 Task: In the  document Employmentplan.docx Change the allignment of footer to  'Left ' Select the entire text and insert font style 'Oswald' and font size: 16
Action: Mouse moved to (400, 509)
Screenshot: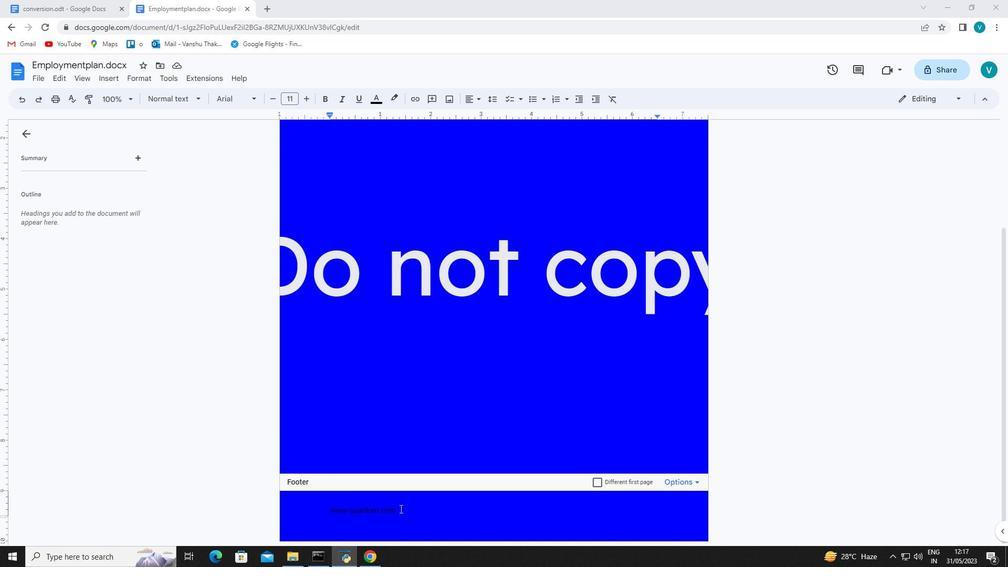 
Action: Mouse pressed left at (400, 509)
Screenshot: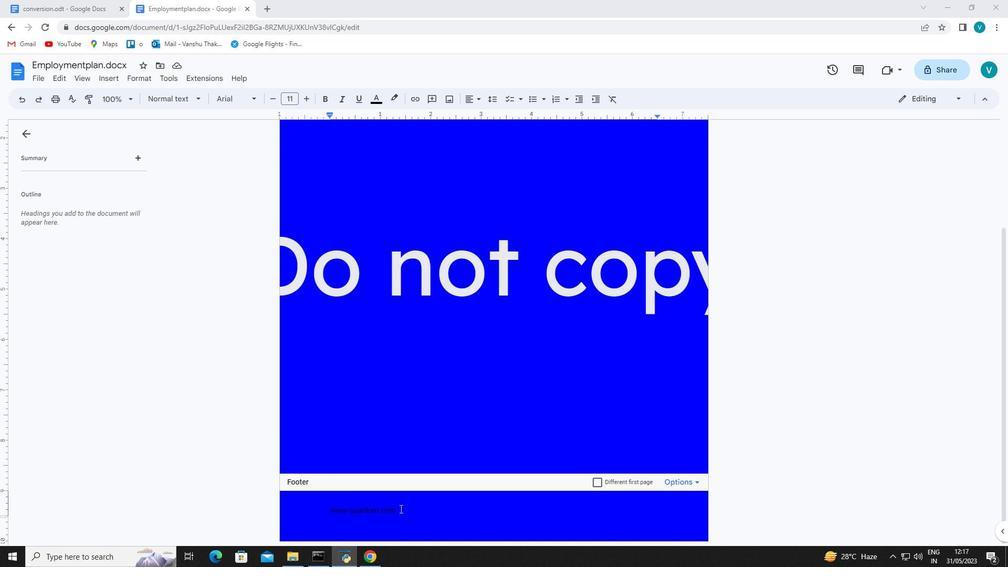 
Action: Mouse moved to (470, 93)
Screenshot: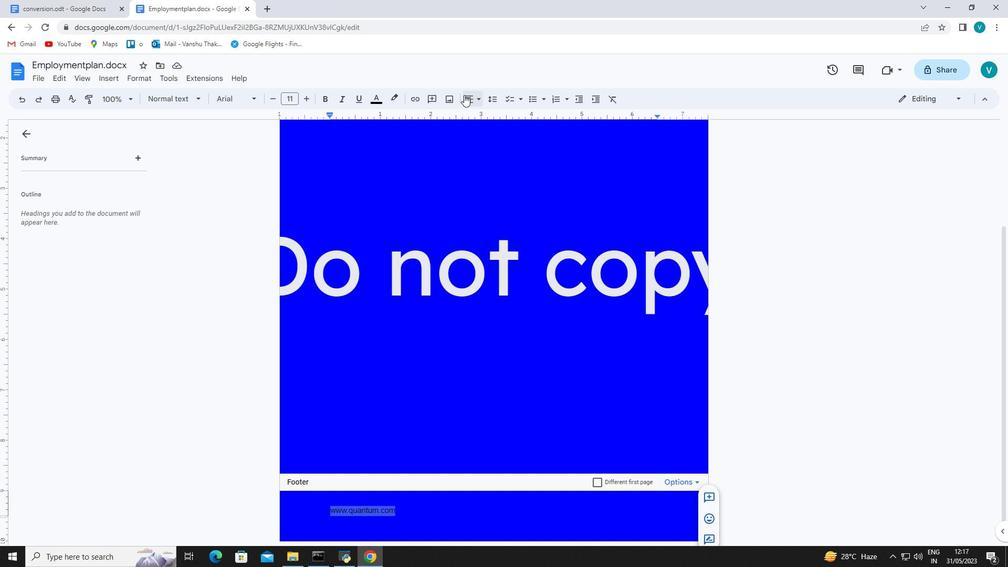 
Action: Mouse pressed left at (470, 93)
Screenshot: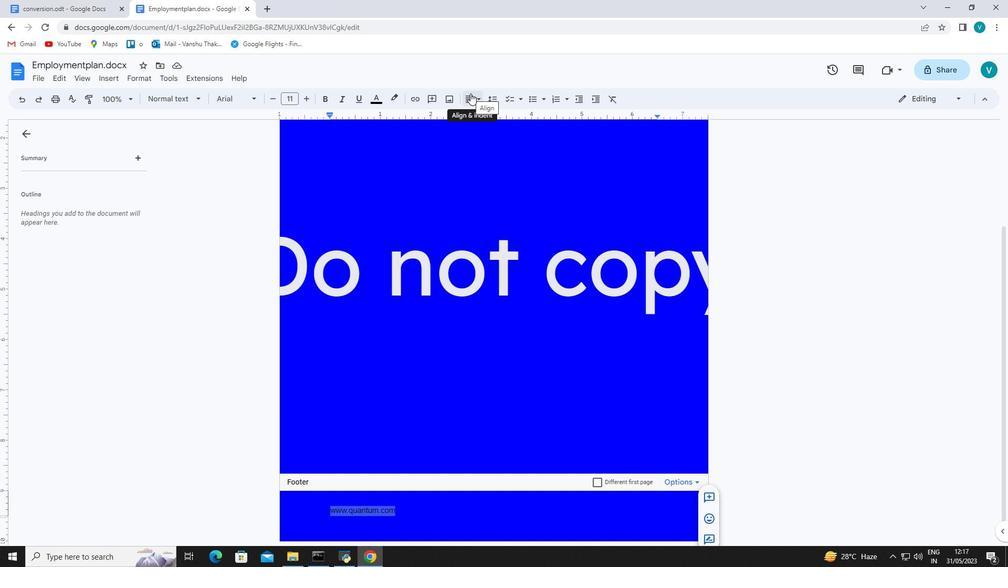 
Action: Mouse moved to (475, 113)
Screenshot: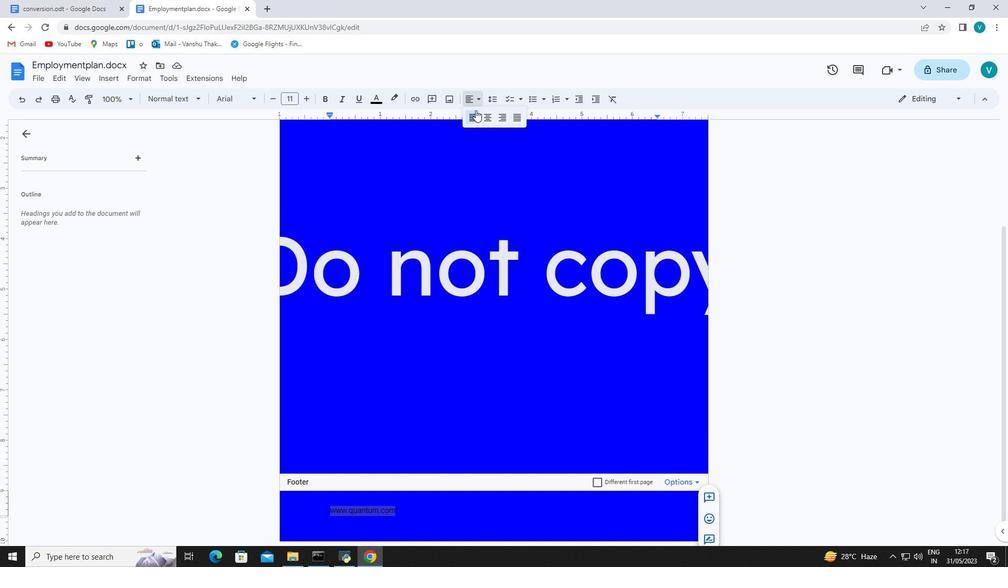 
Action: Mouse pressed left at (475, 113)
Screenshot: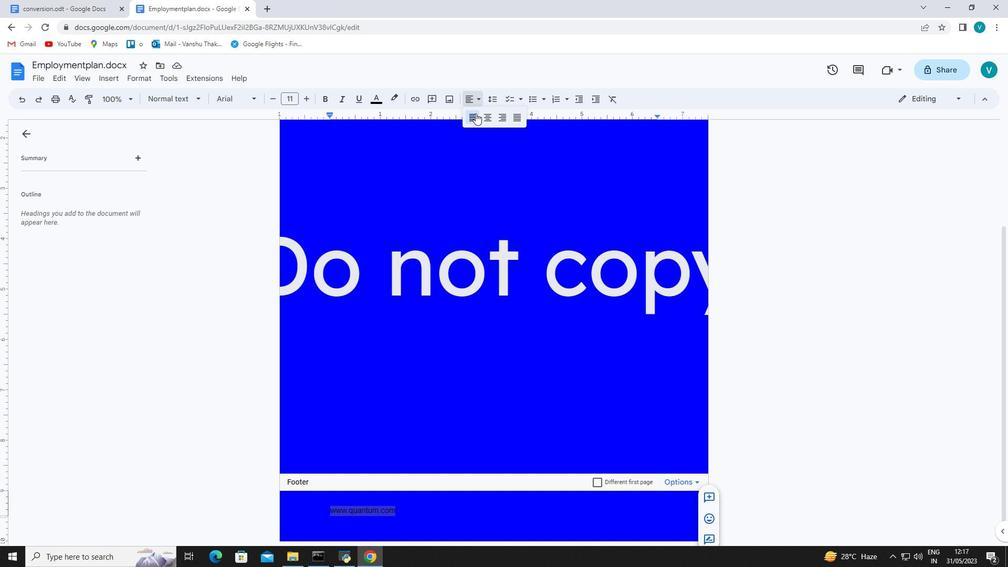 
Action: Mouse moved to (384, 314)
Screenshot: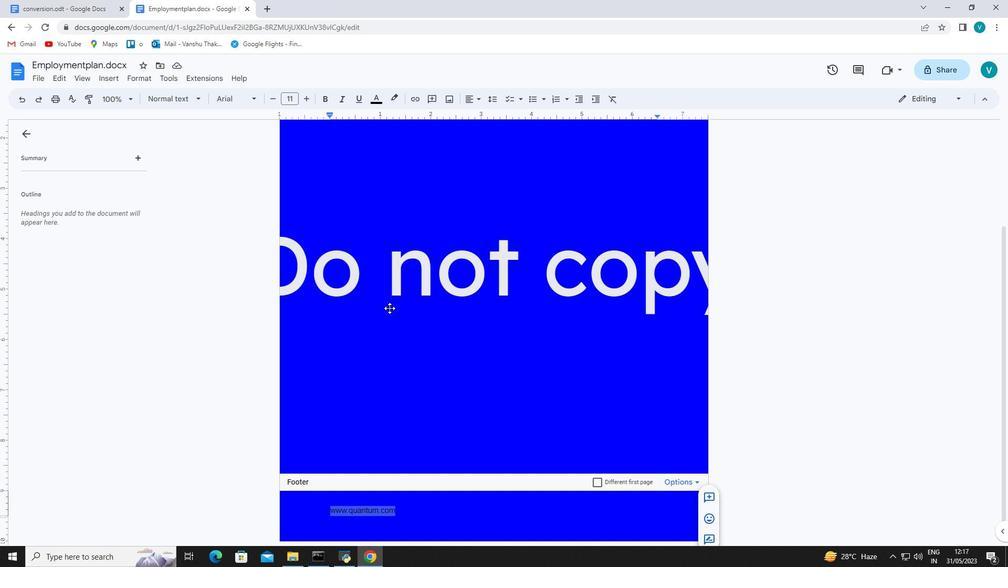 
Action: Mouse scrolled (384, 314) with delta (0, 0)
Screenshot: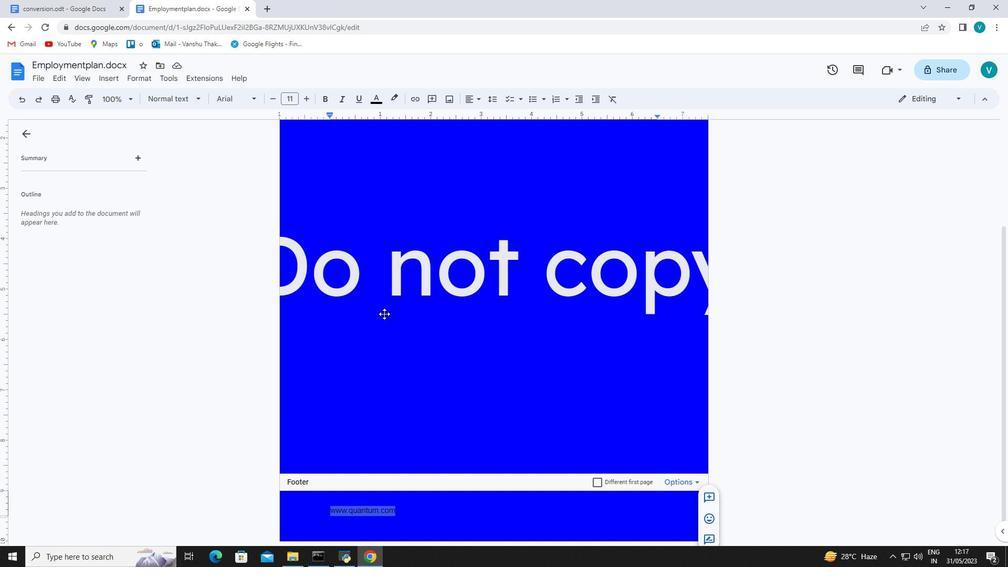 
Action: Mouse scrolled (384, 314) with delta (0, 0)
Screenshot: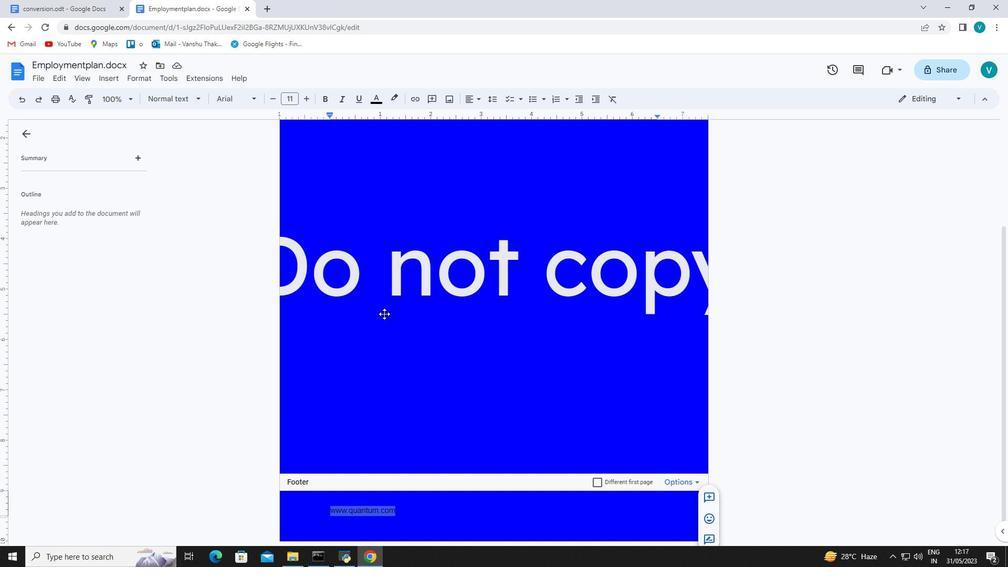 
Action: Mouse scrolled (384, 314) with delta (0, 0)
Screenshot: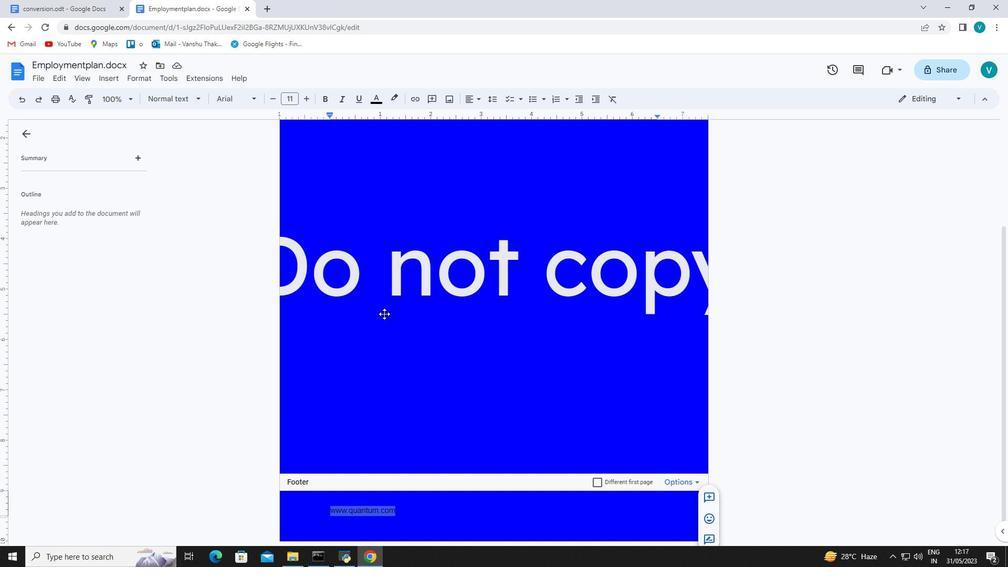 
Action: Mouse scrolled (384, 314) with delta (0, 0)
Screenshot: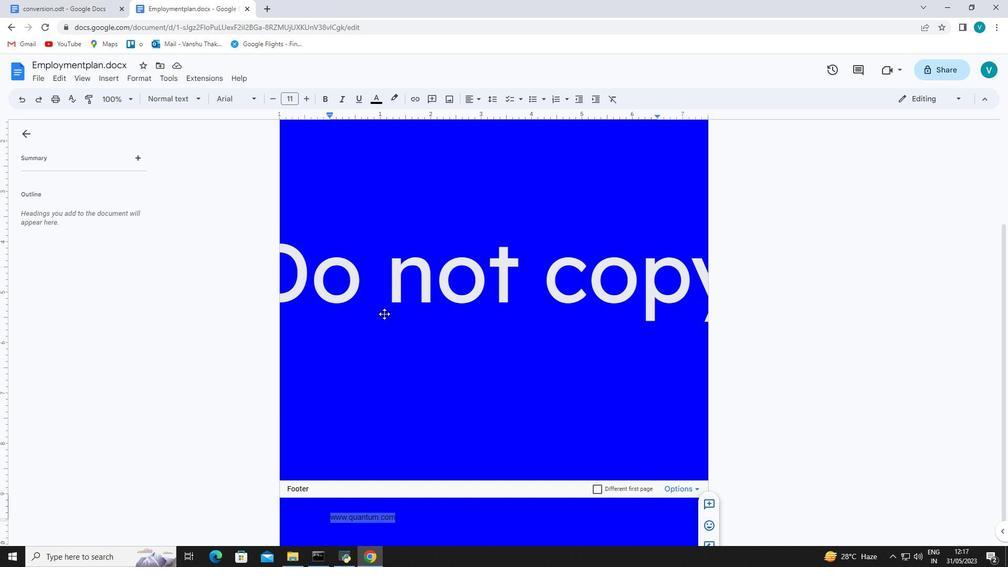 
Action: Mouse moved to (329, 180)
Screenshot: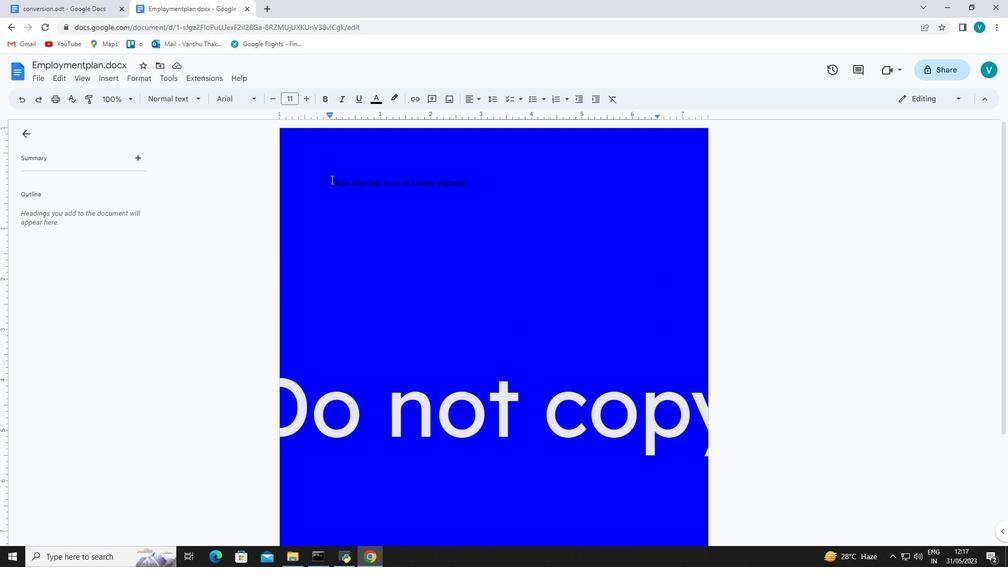 
Action: Mouse pressed left at (329, 180)
Screenshot: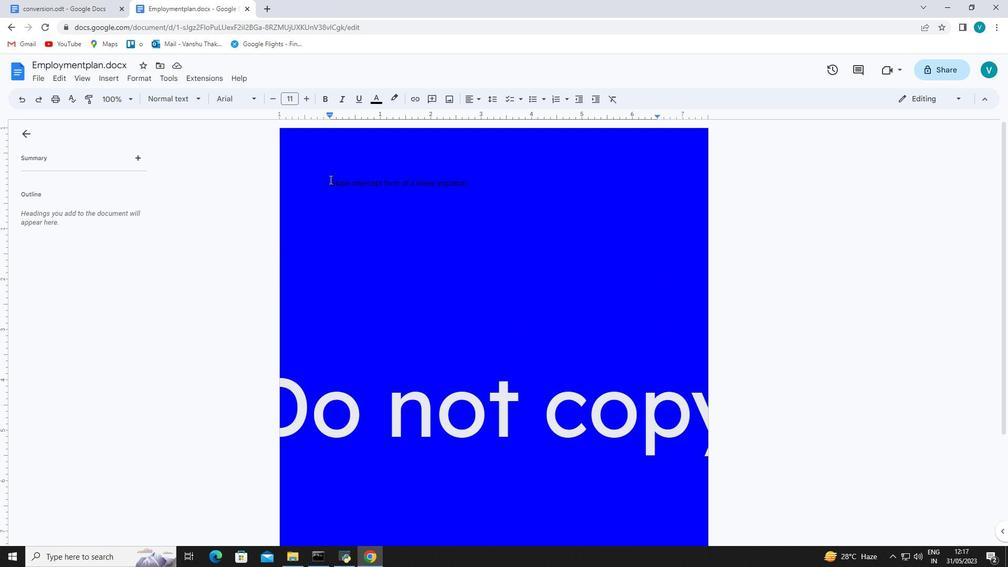 
Action: Mouse moved to (240, 99)
Screenshot: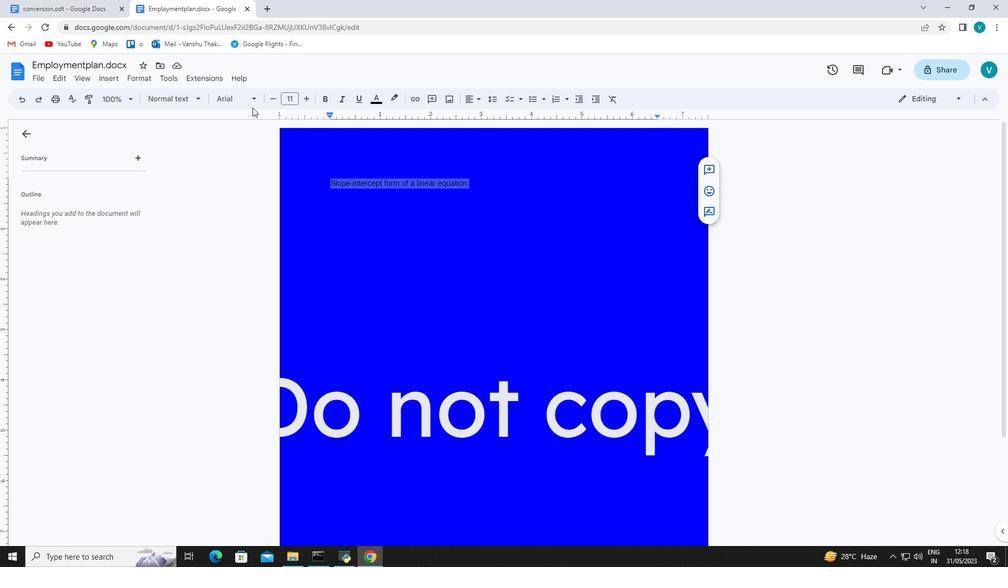 
Action: Mouse pressed left at (240, 99)
Screenshot: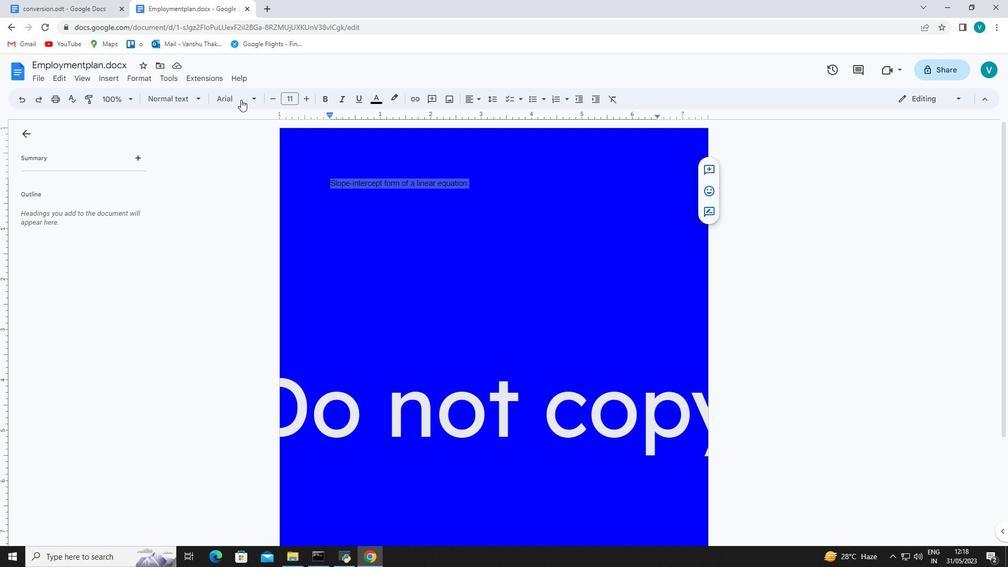 
Action: Mouse moved to (251, 177)
Screenshot: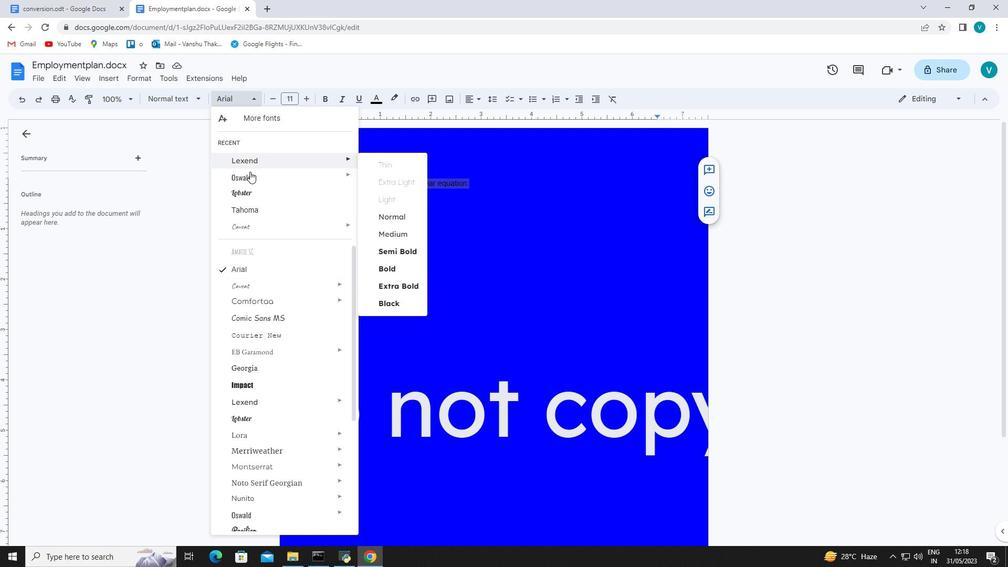 
Action: Mouse pressed left at (251, 177)
Screenshot: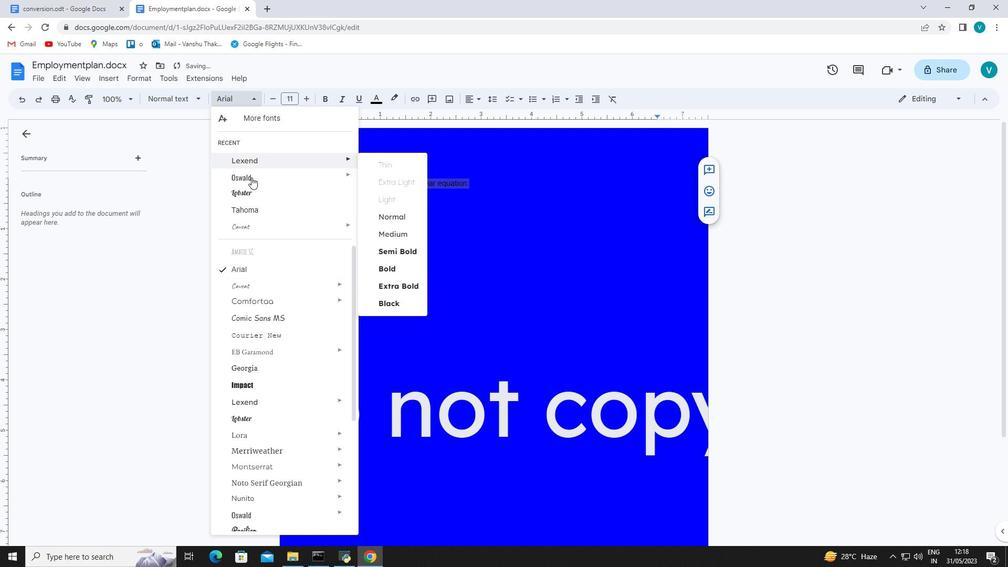 
Action: Mouse moved to (308, 96)
Screenshot: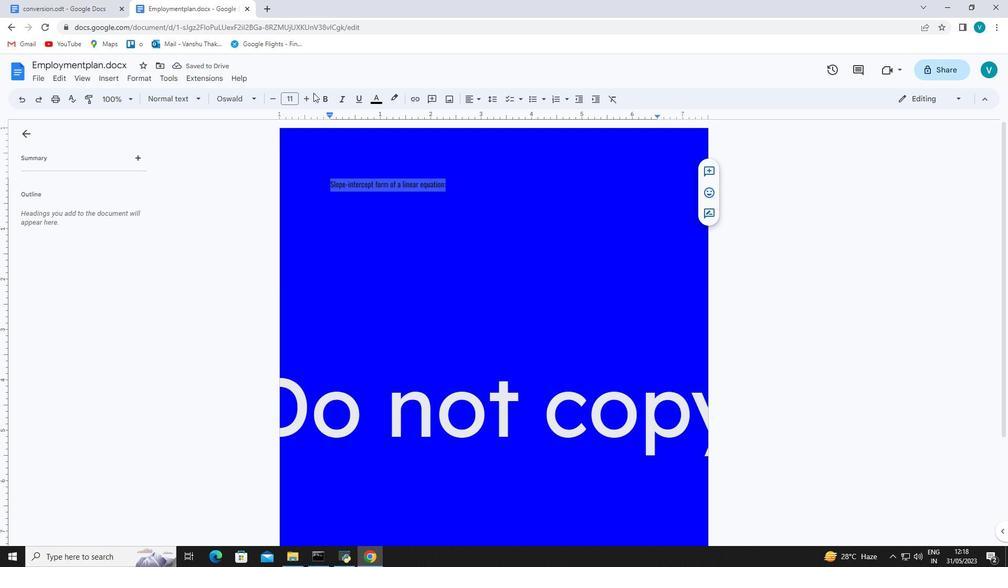 
Action: Mouse pressed left at (308, 96)
Screenshot: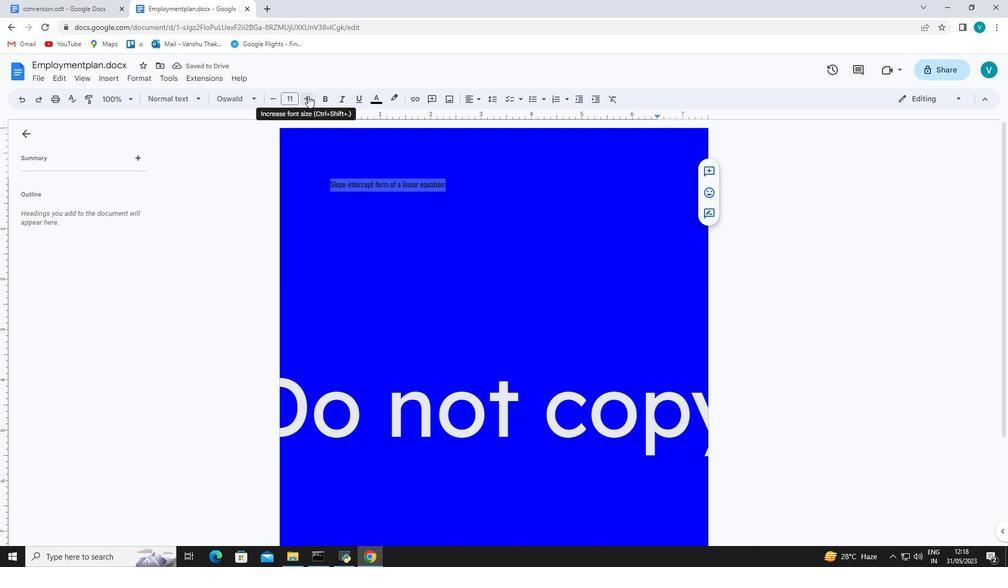 
Action: Mouse pressed left at (308, 96)
Screenshot: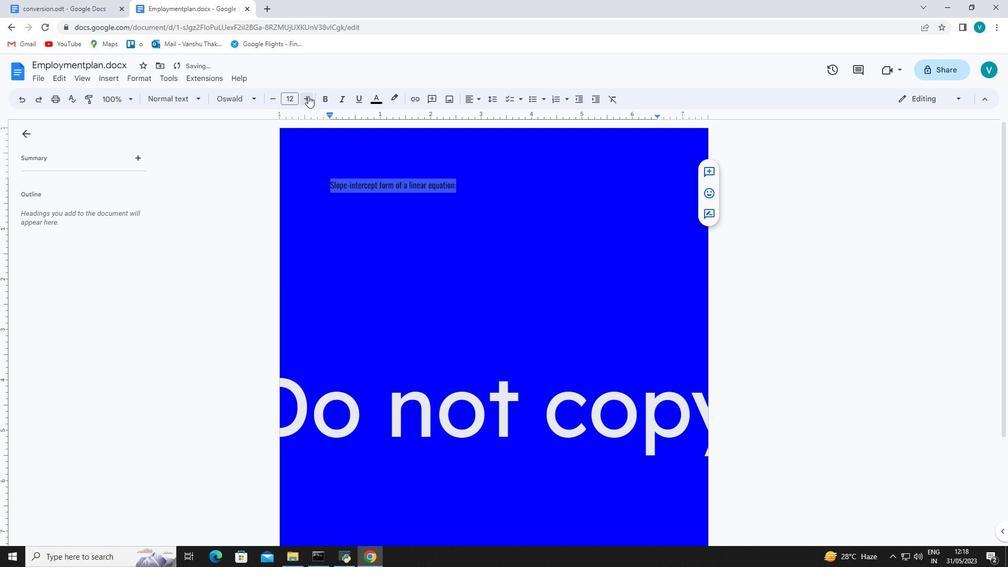 
Action: Mouse pressed left at (308, 96)
Screenshot: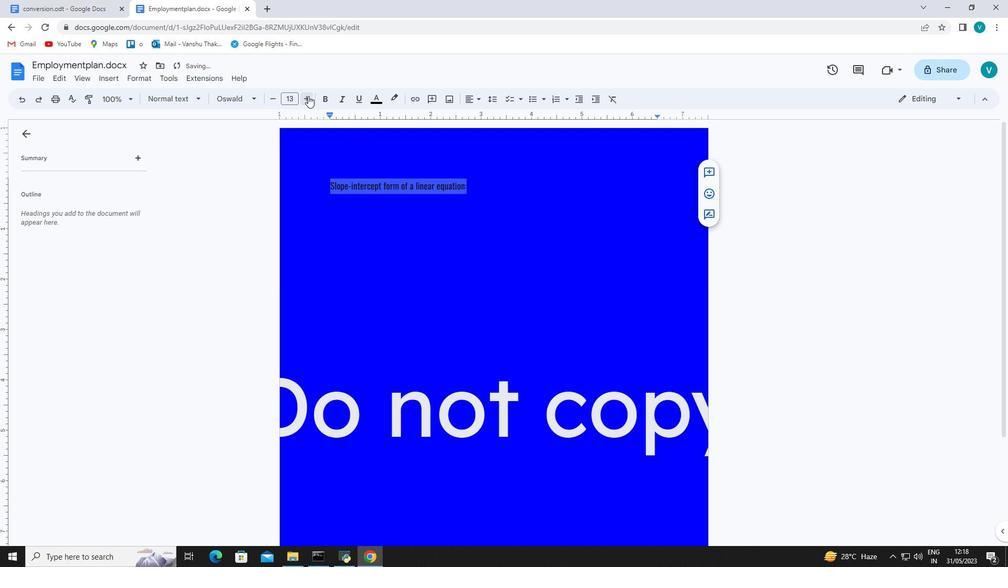 
Action: Mouse pressed left at (308, 96)
Screenshot: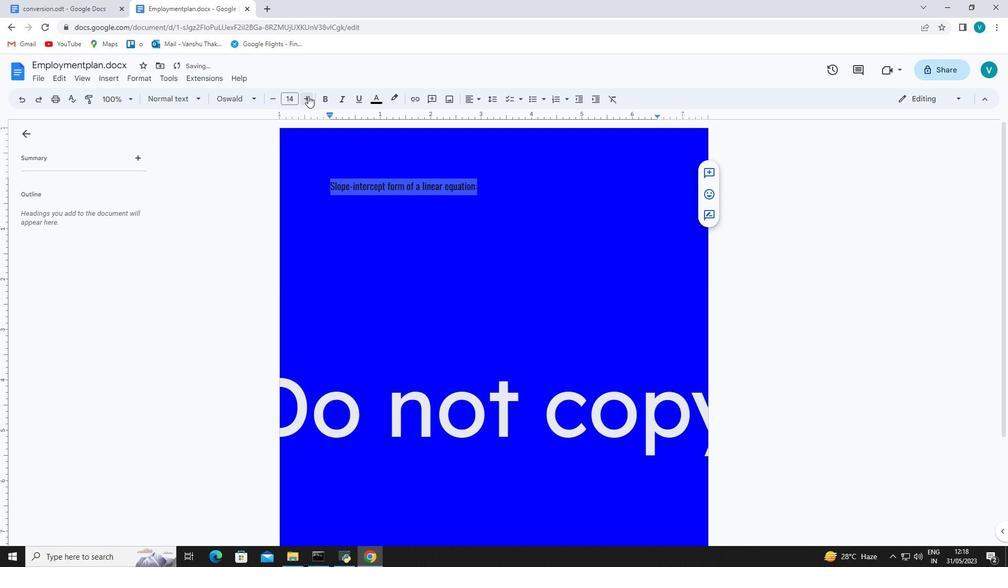 
Action: Mouse pressed left at (308, 96)
Screenshot: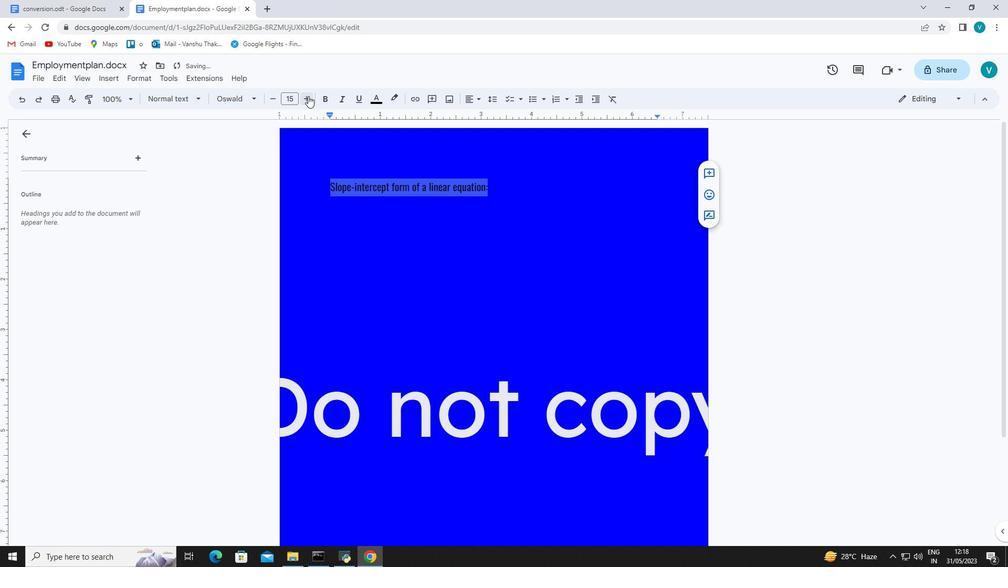 
